 Task: Set the home sale price to $500,000.
Action: Mouse moved to (780, 129)
Screenshot: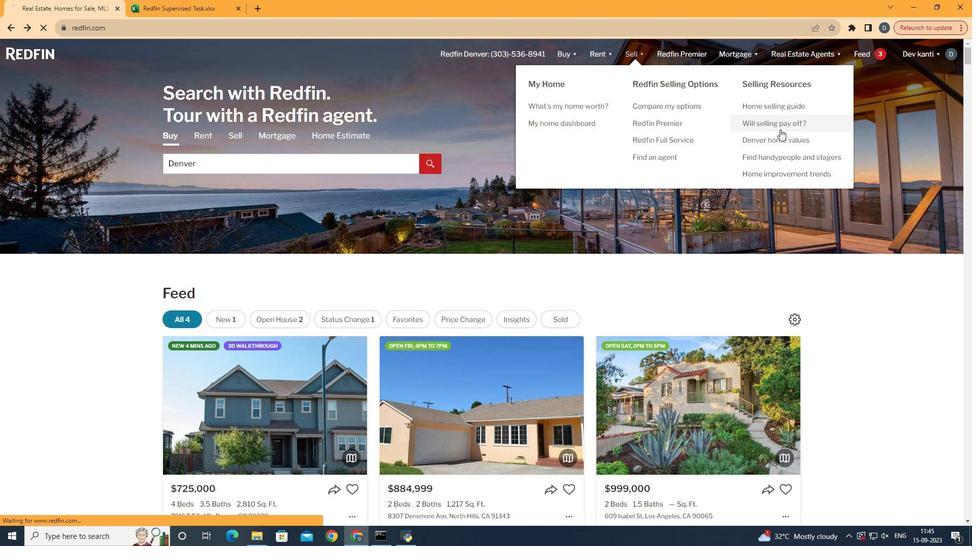 
Action: Mouse pressed left at (780, 129)
Screenshot: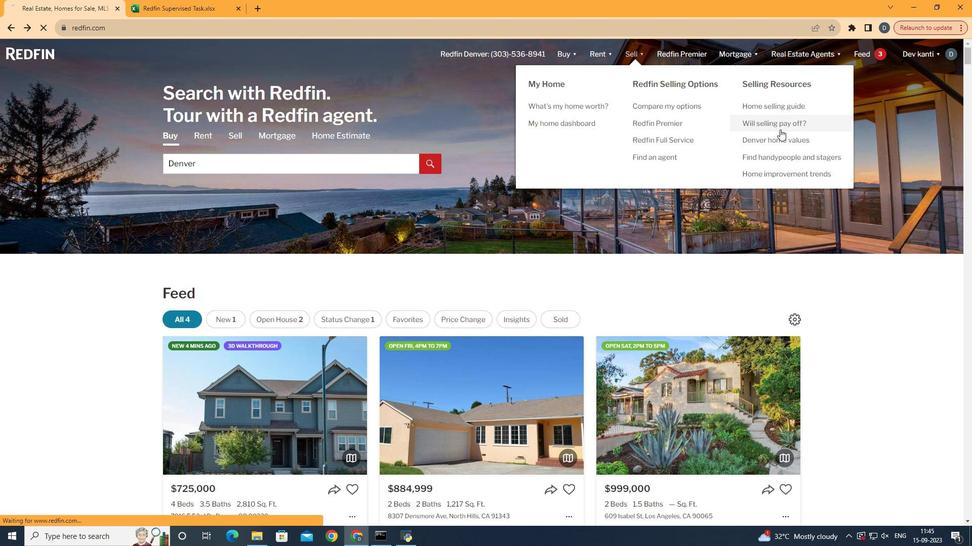 
Action: Mouse moved to (153, 154)
Screenshot: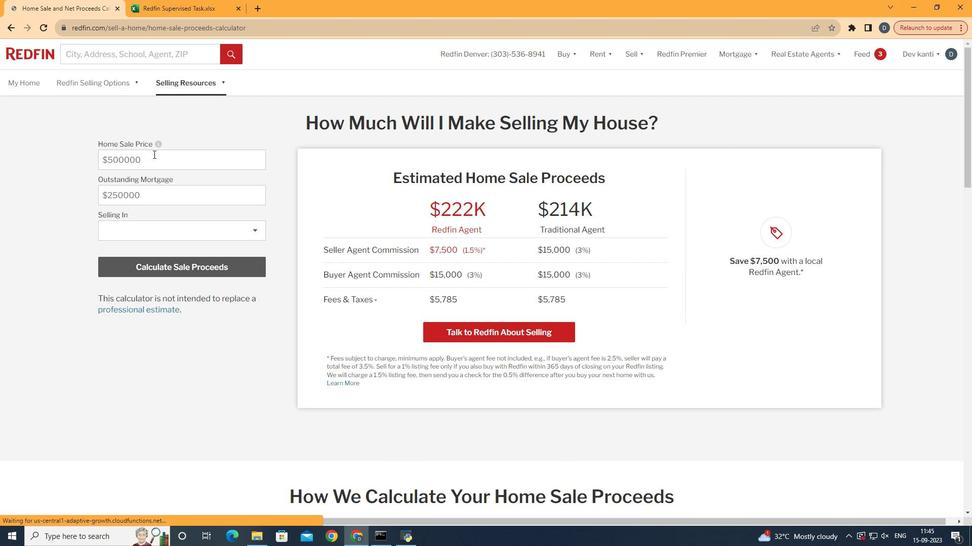 
Action: Mouse pressed left at (153, 154)
Screenshot: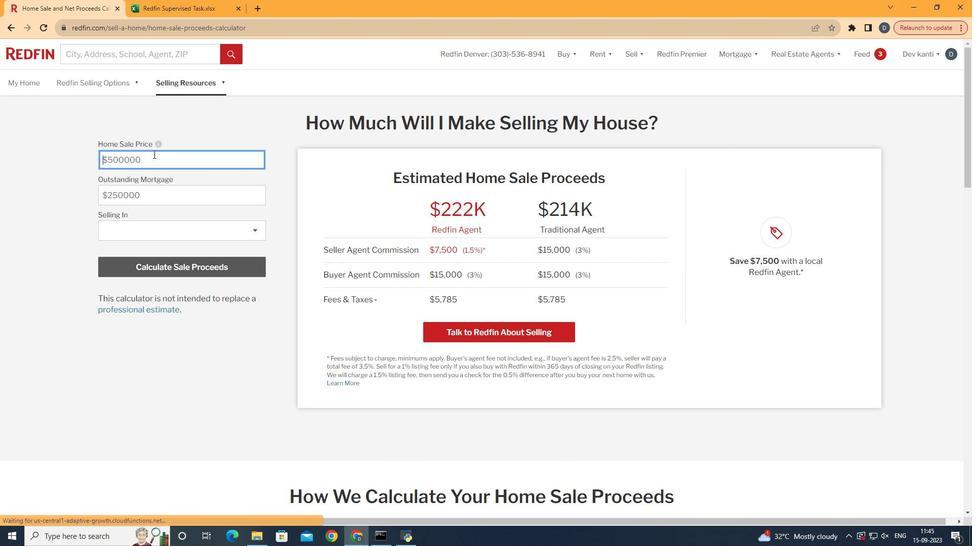 
Action: Mouse moved to (166, 158)
Screenshot: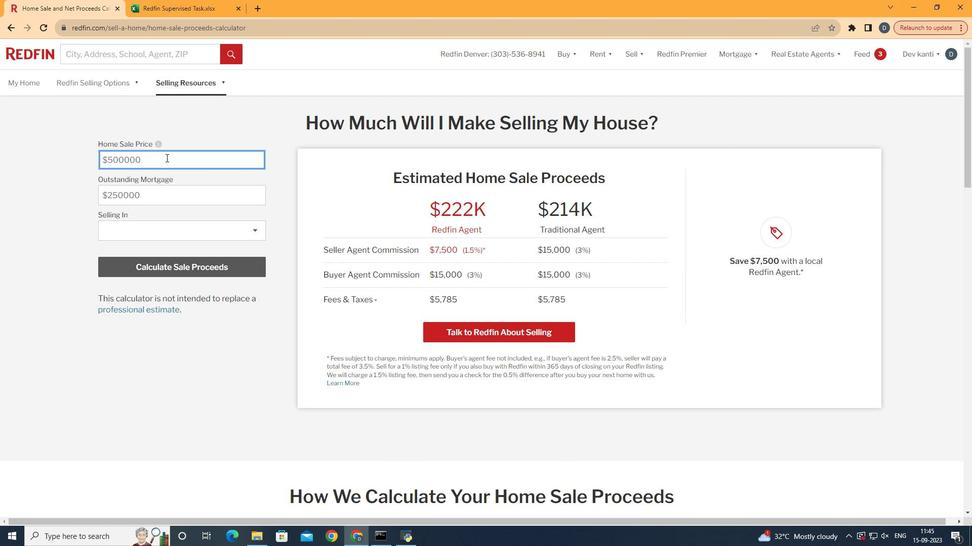 
Action: Key pressed <Key.shift><Key.shift><Key.shift><Key.shift><Key.shift>$500,,000
Screenshot: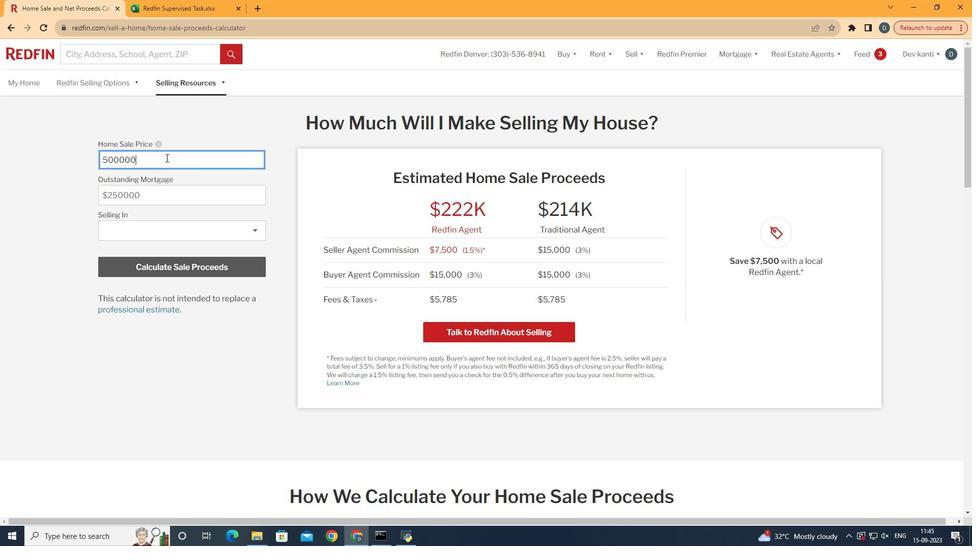 
Action: Mouse moved to (201, 257)
Screenshot: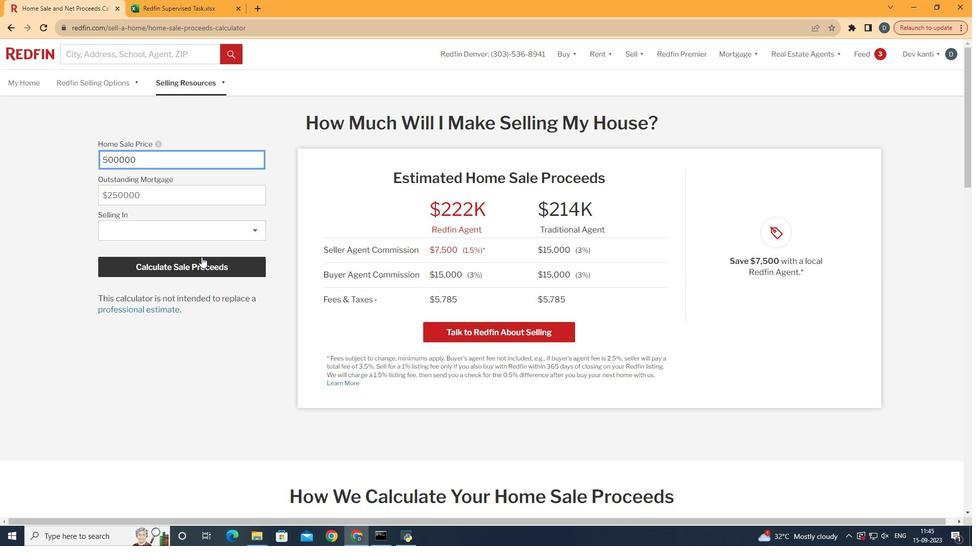 
